 Task: Add Solaray Pumpkin Seed Oil to the cart.
Action: Mouse moved to (248, 113)
Screenshot: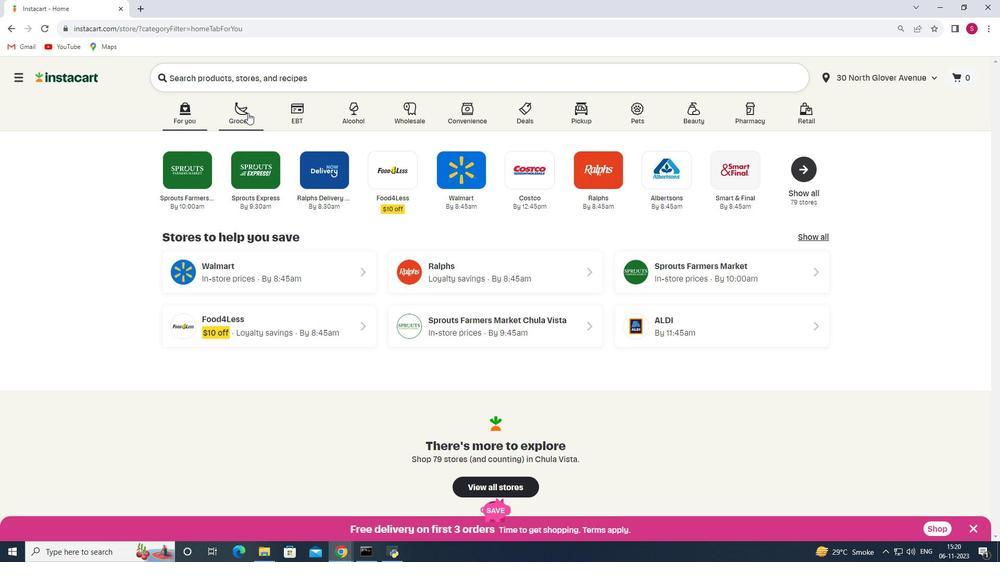 
Action: Mouse pressed left at (248, 113)
Screenshot: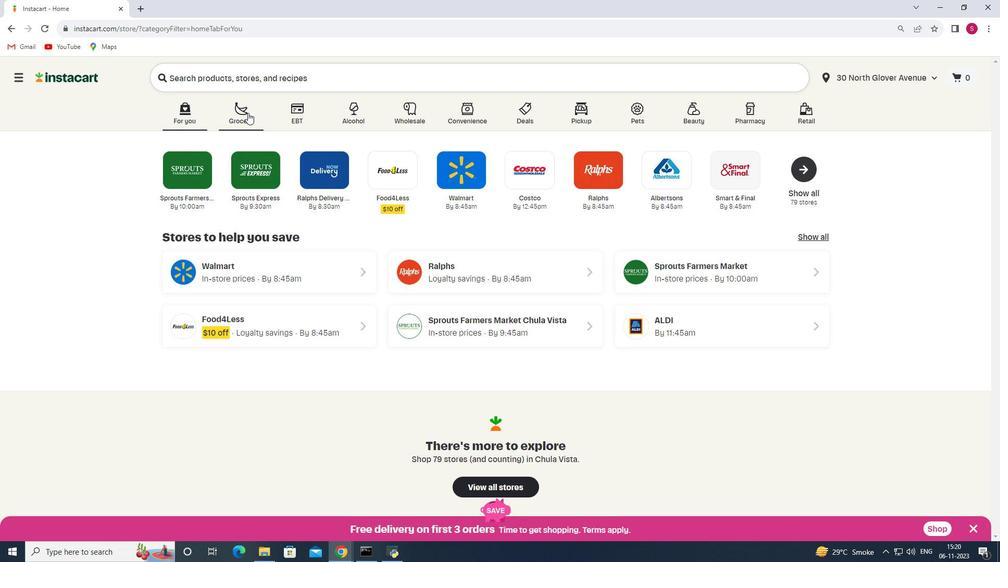 
Action: Mouse moved to (253, 298)
Screenshot: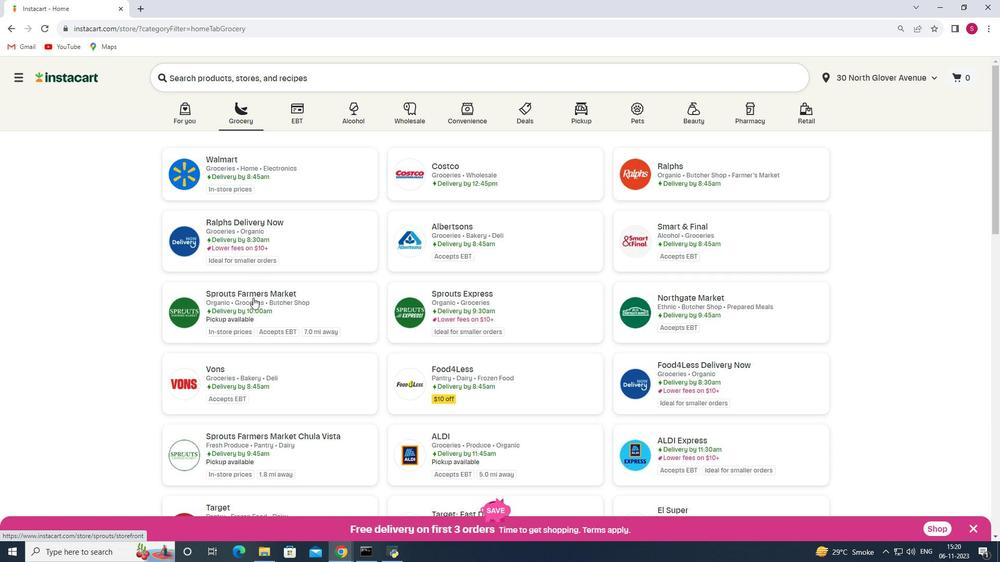 
Action: Mouse pressed left at (253, 298)
Screenshot: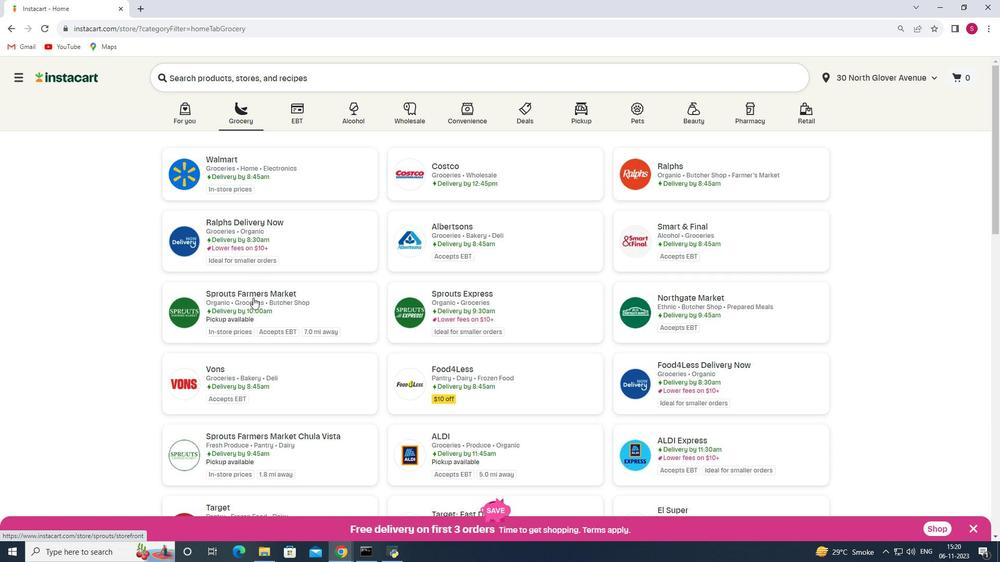 
Action: Mouse moved to (71, 358)
Screenshot: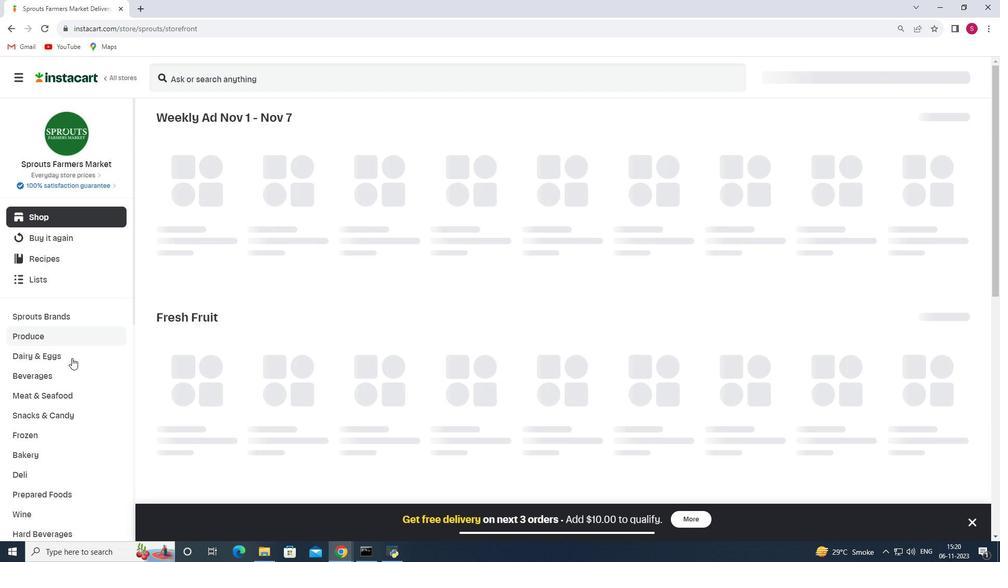 
Action: Mouse scrolled (71, 357) with delta (0, 0)
Screenshot: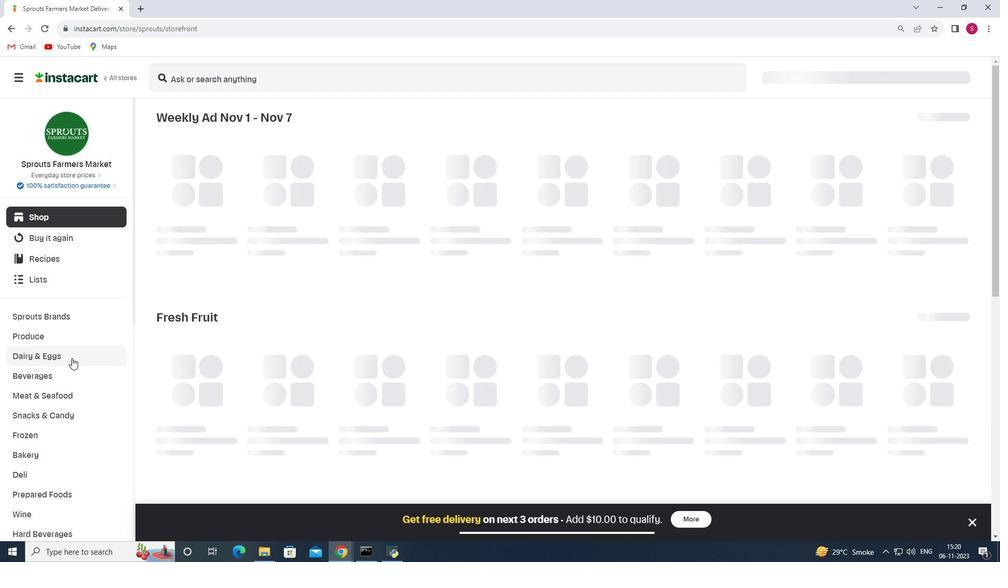 
Action: Mouse scrolled (71, 357) with delta (0, 0)
Screenshot: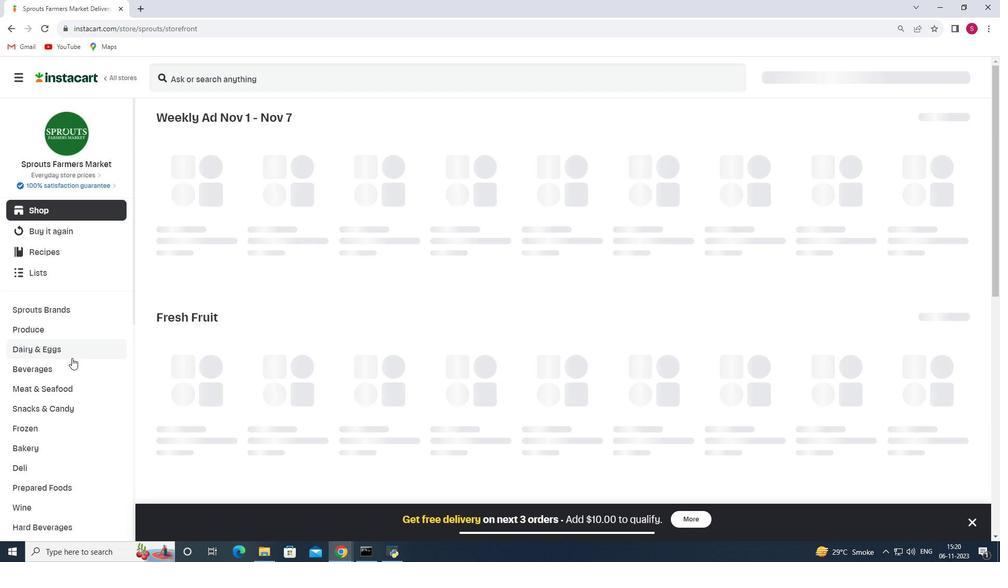 
Action: Mouse scrolled (71, 357) with delta (0, 0)
Screenshot: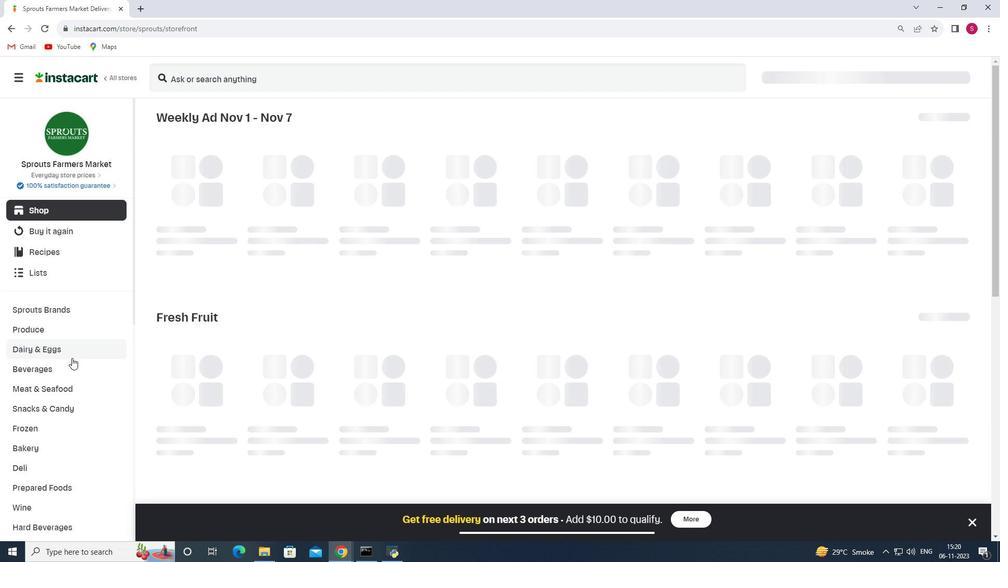 
Action: Mouse scrolled (71, 357) with delta (0, 0)
Screenshot: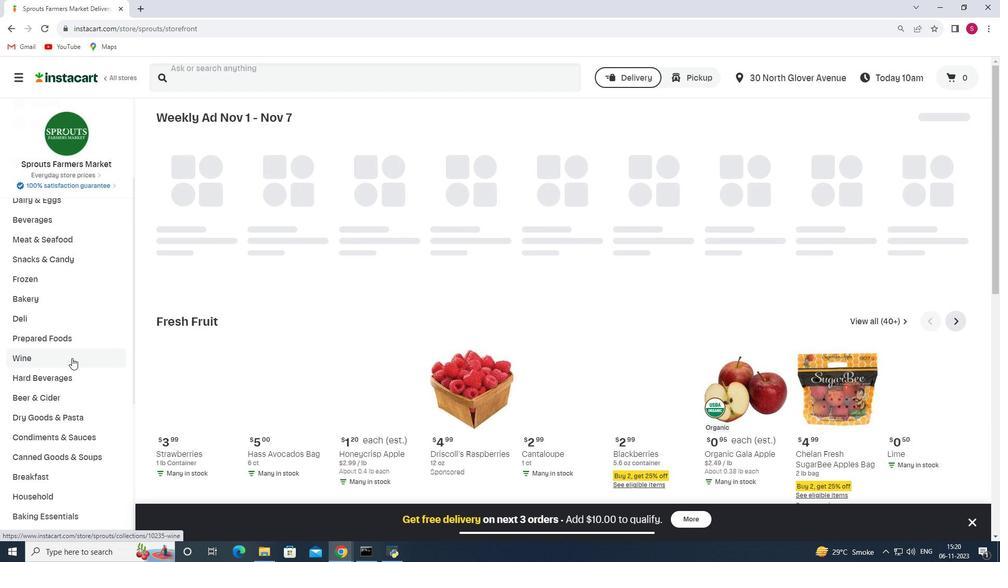 
Action: Mouse scrolled (71, 357) with delta (0, 0)
Screenshot: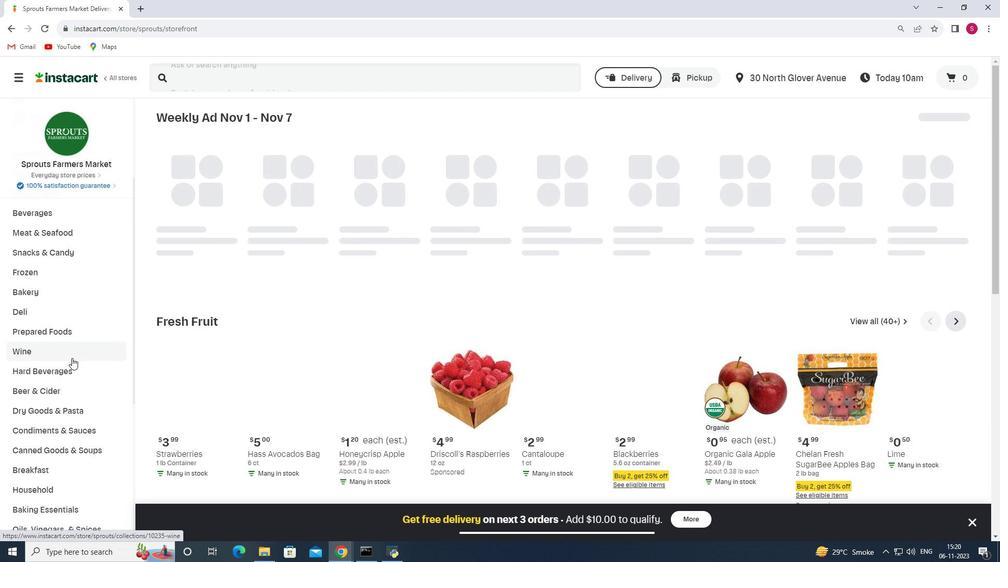 
Action: Mouse moved to (69, 360)
Screenshot: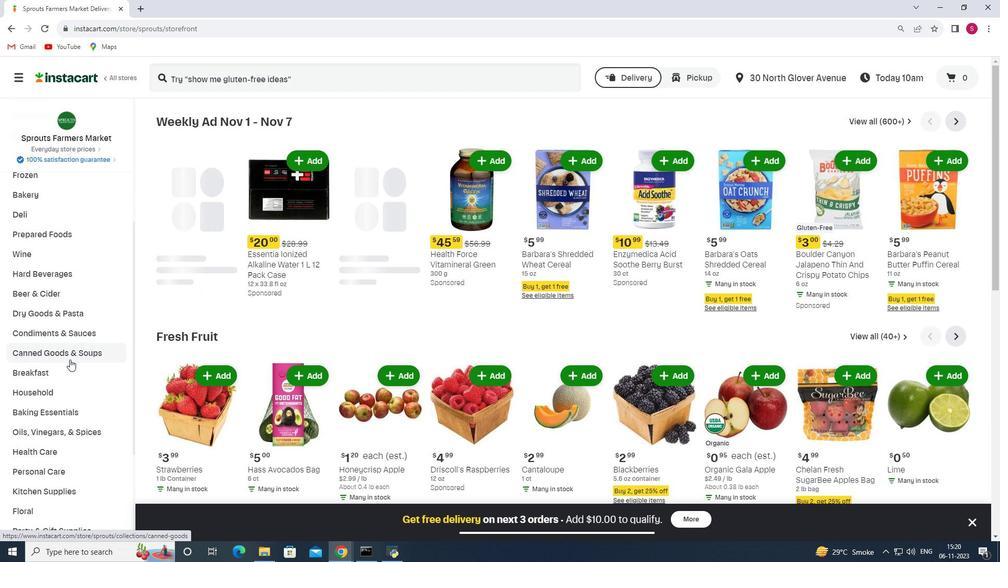 
Action: Mouse scrolled (69, 359) with delta (0, 0)
Screenshot: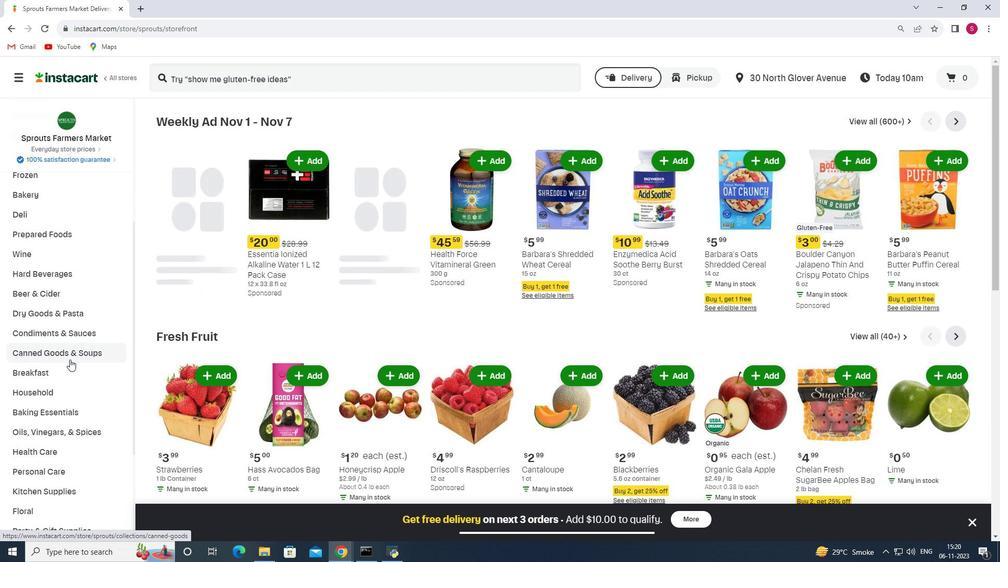 
Action: Mouse scrolled (69, 359) with delta (0, 0)
Screenshot: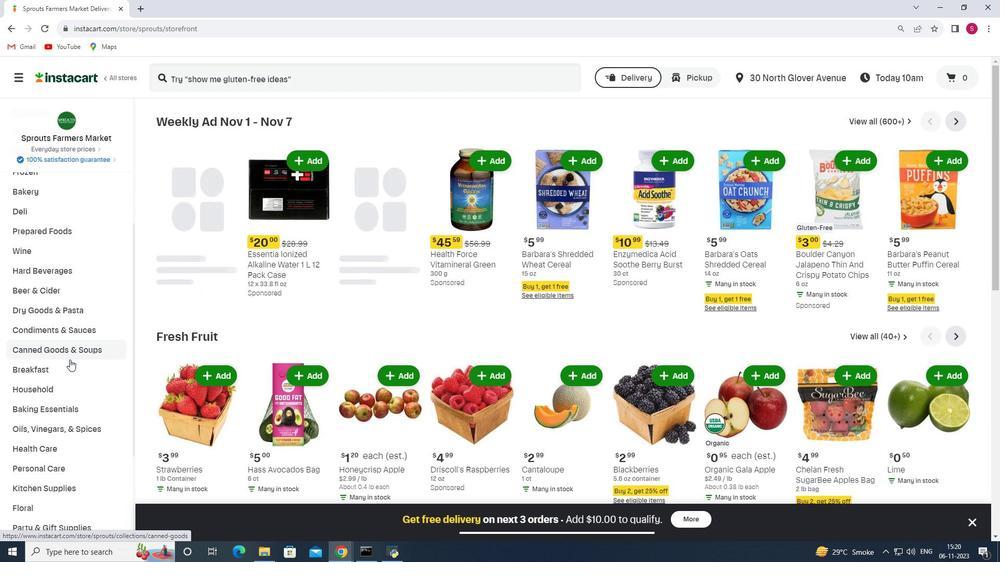 
Action: Mouse moved to (54, 346)
Screenshot: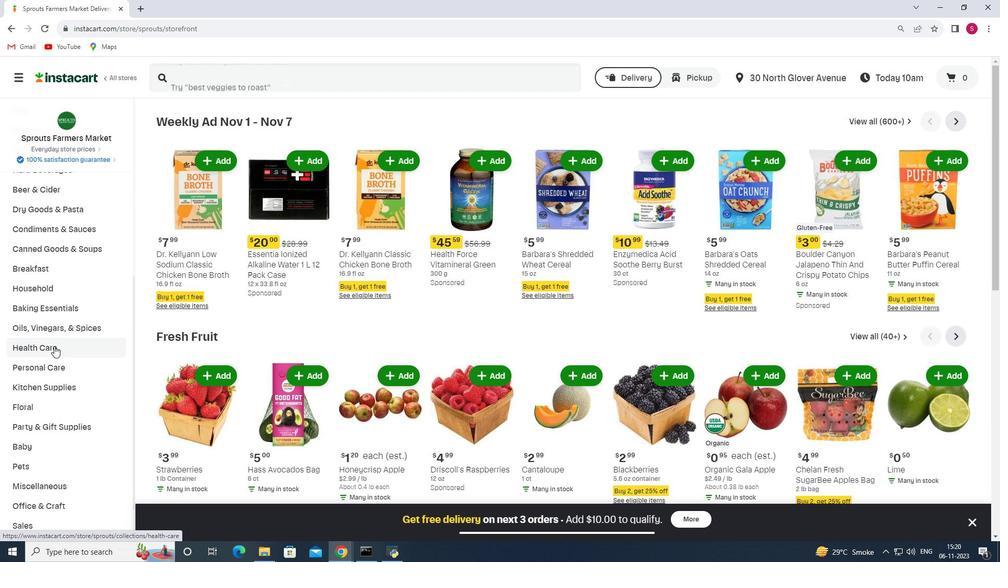 
Action: Mouse pressed left at (54, 346)
Screenshot: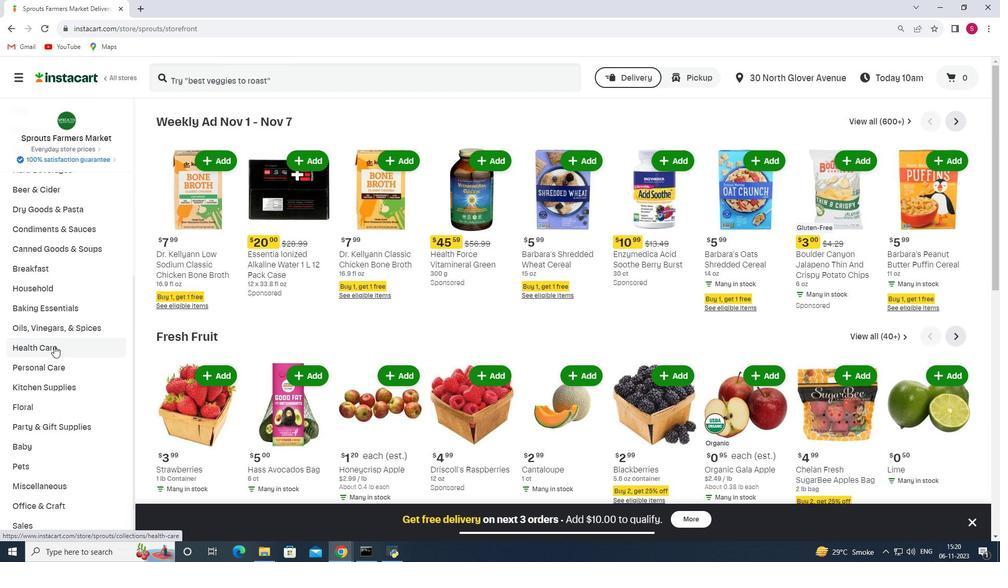 
Action: Mouse moved to (372, 150)
Screenshot: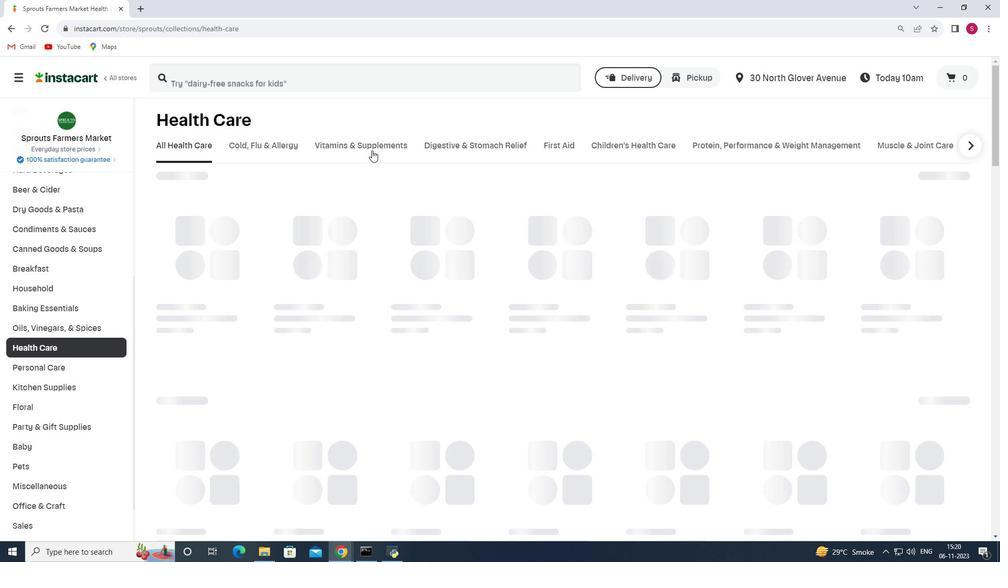 
Action: Mouse pressed left at (372, 150)
Screenshot: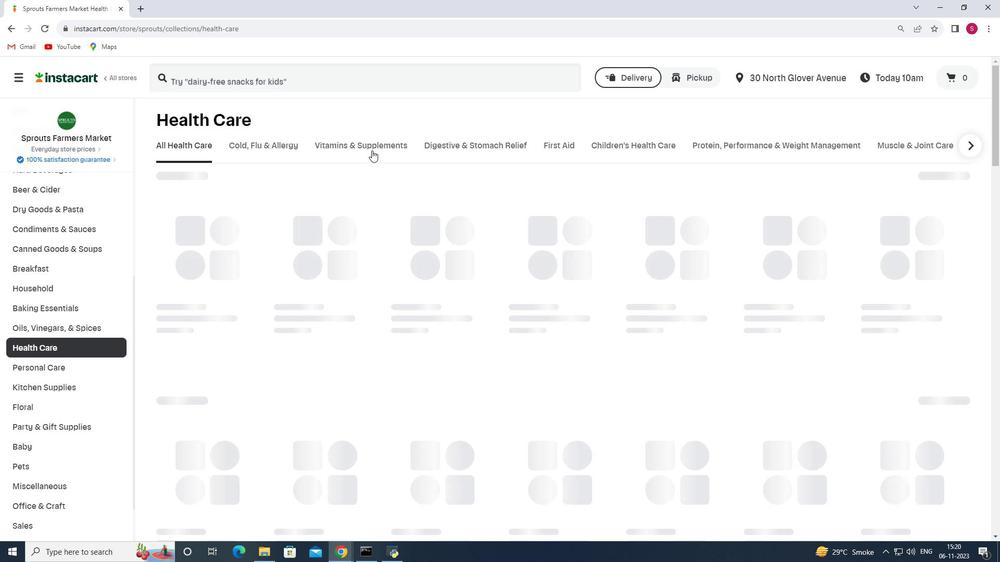 
Action: Mouse moved to (722, 199)
Screenshot: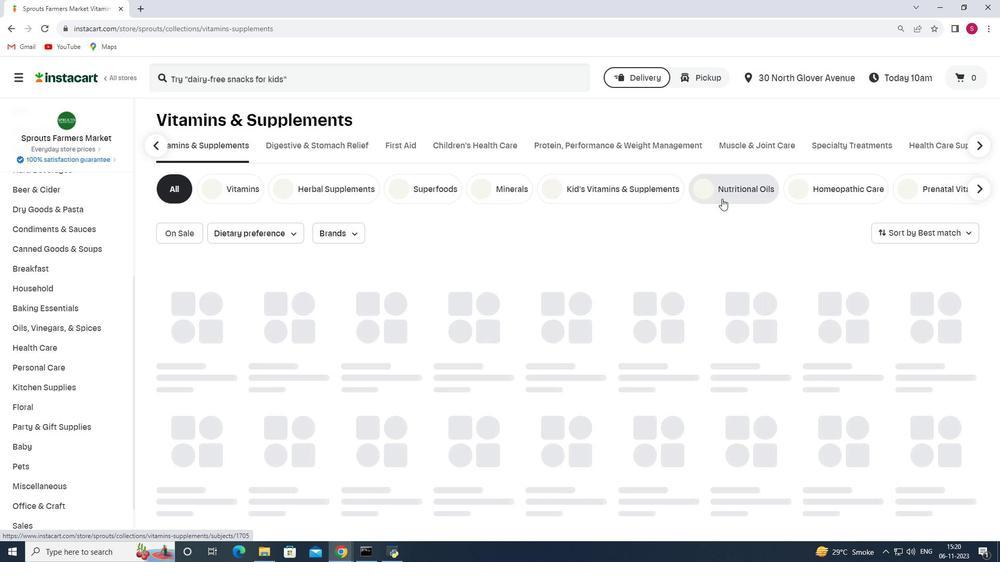 
Action: Mouse pressed left at (722, 199)
Screenshot: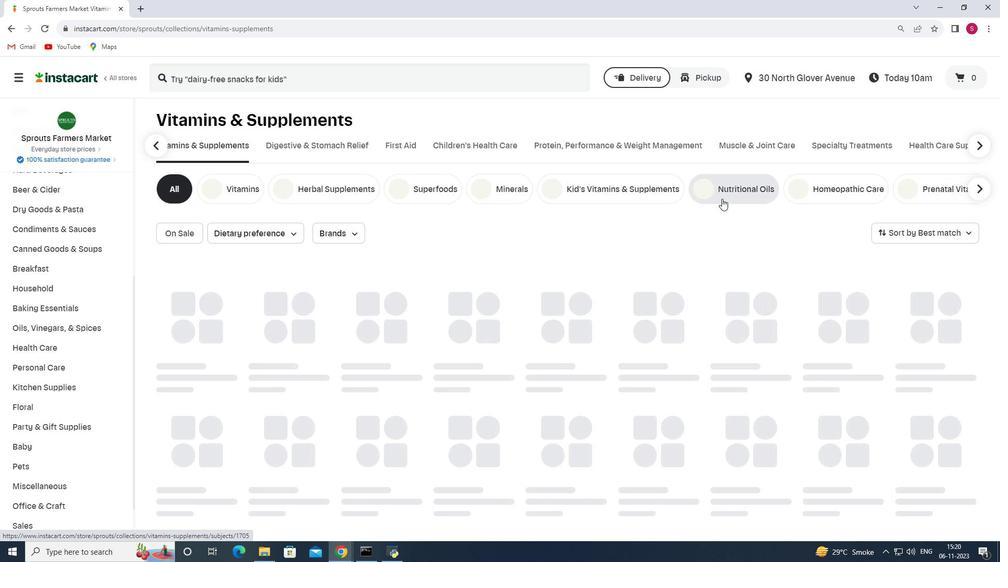 
Action: Mouse moved to (306, 70)
Screenshot: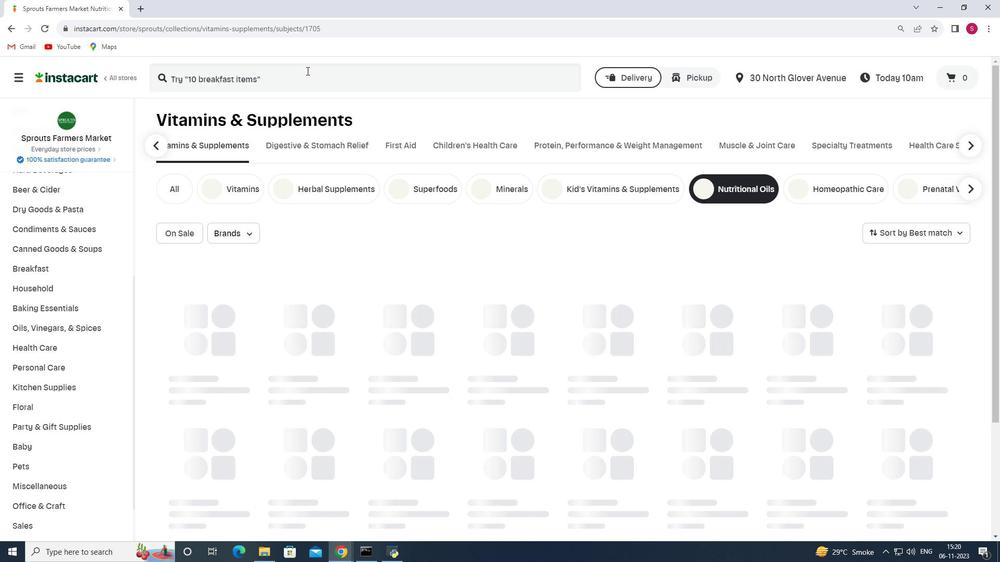 
Action: Mouse pressed left at (306, 70)
Screenshot: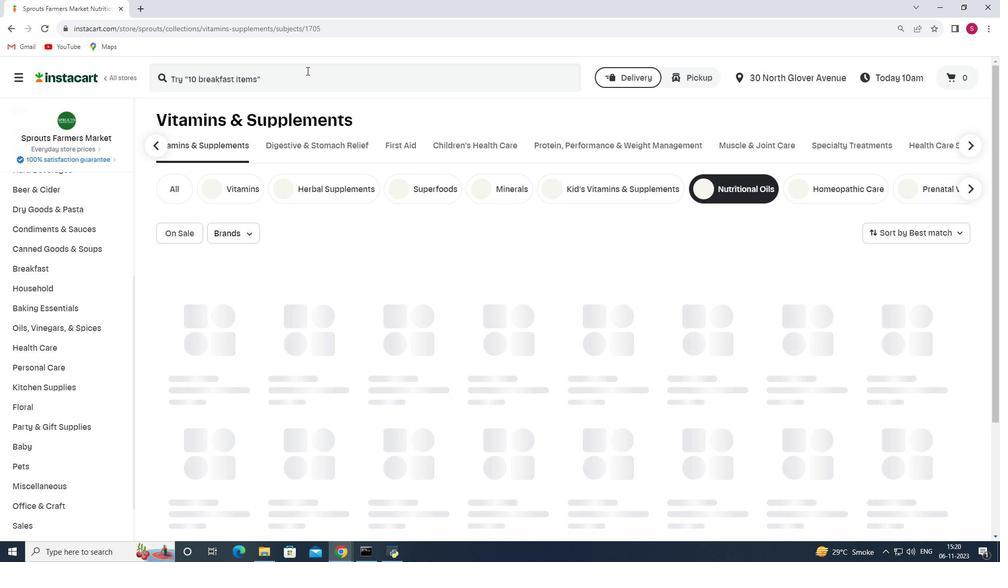 
Action: Key pressed <Key.shift>Solaray<Key.space><Key.shift>Pumb<Key.backspace>pkin<Key.space><Key.shift>Seed<Key.space><Key.shift>Oil<Key.enter>
Screenshot: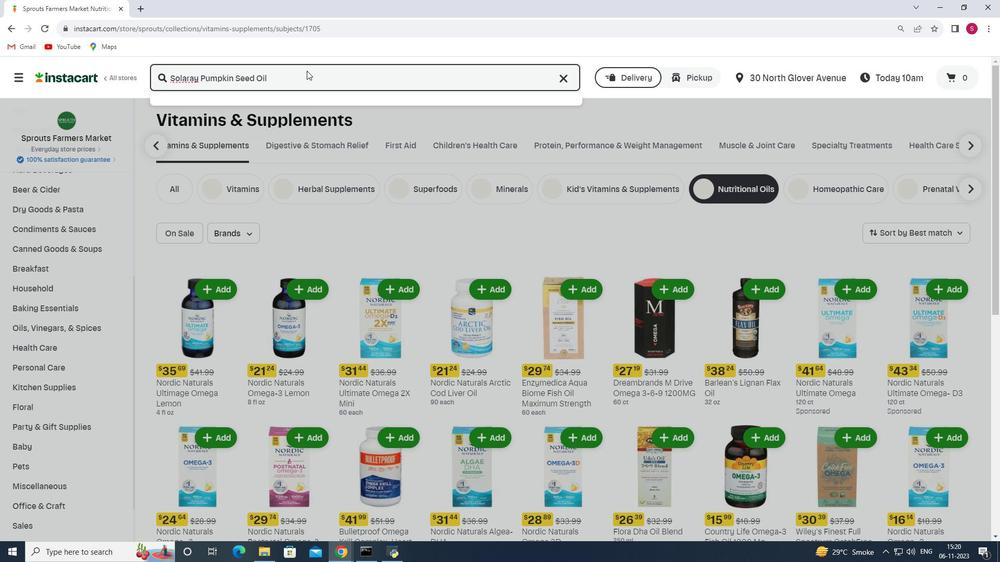 
Action: Mouse moved to (452, 164)
Screenshot: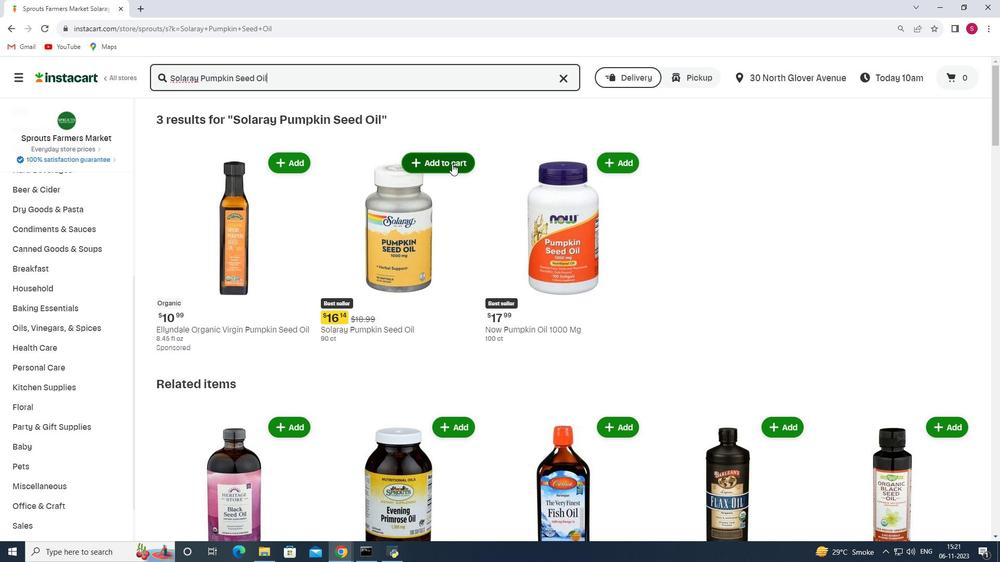 
Action: Mouse pressed left at (452, 164)
Screenshot: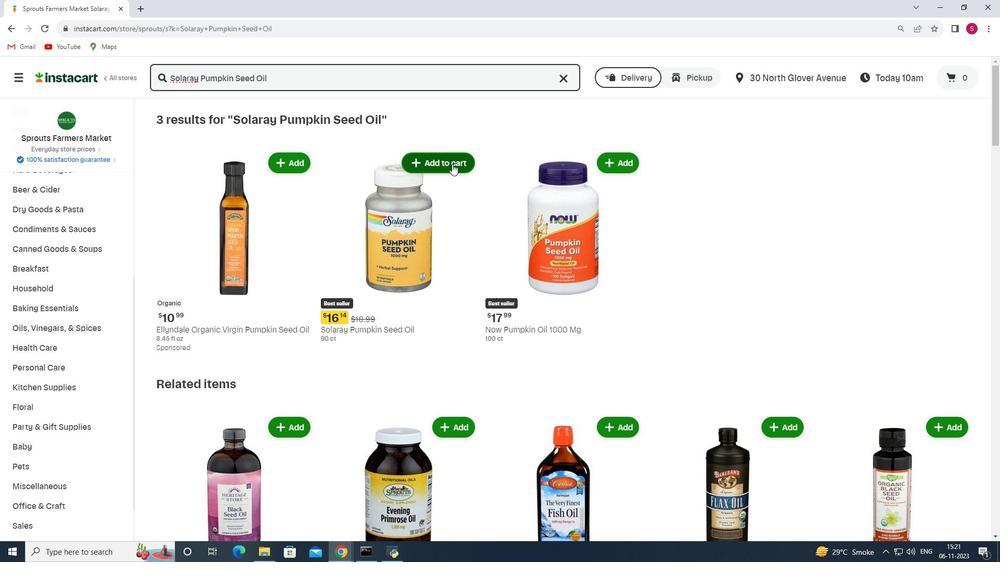 
Action: Mouse moved to (447, 178)
Screenshot: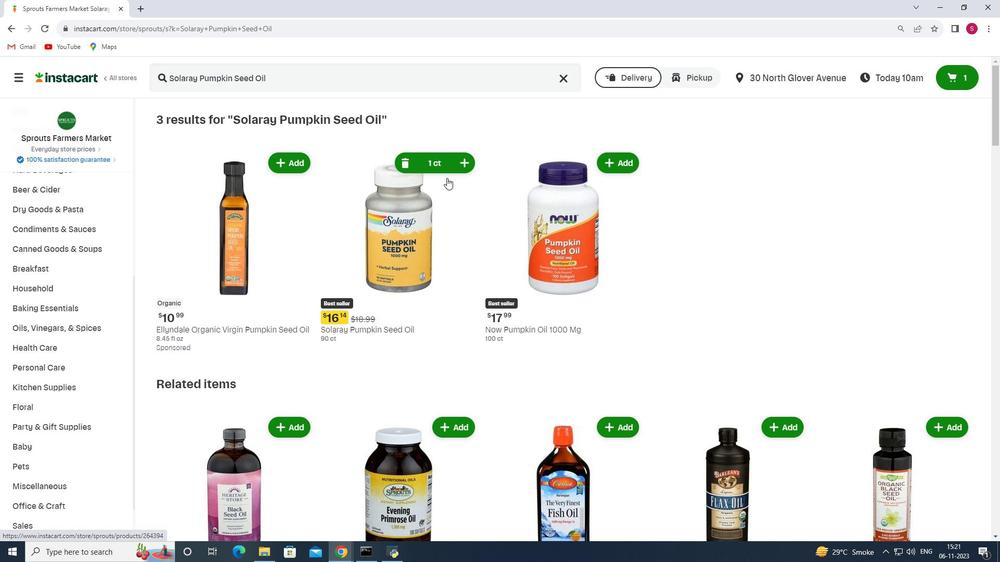 
